 Task: Set date custom field "assignee" to "tomorrow".
Action: Mouse pressed left at (763, 225)
Screenshot: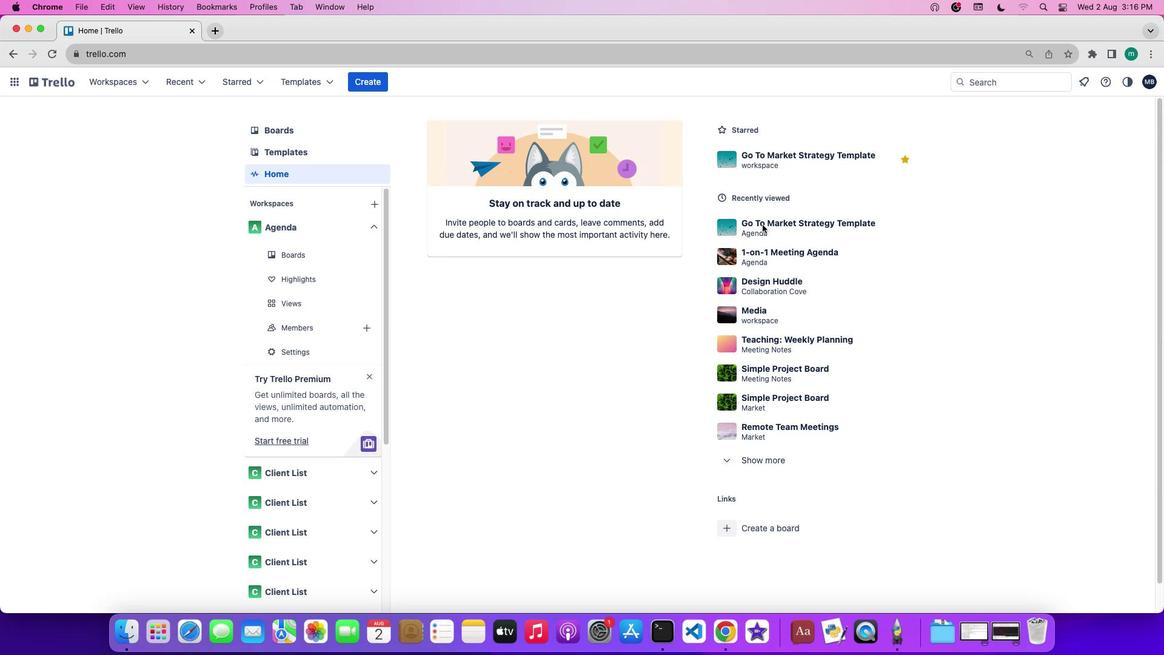 
Action: Mouse pressed left at (763, 225)
Screenshot: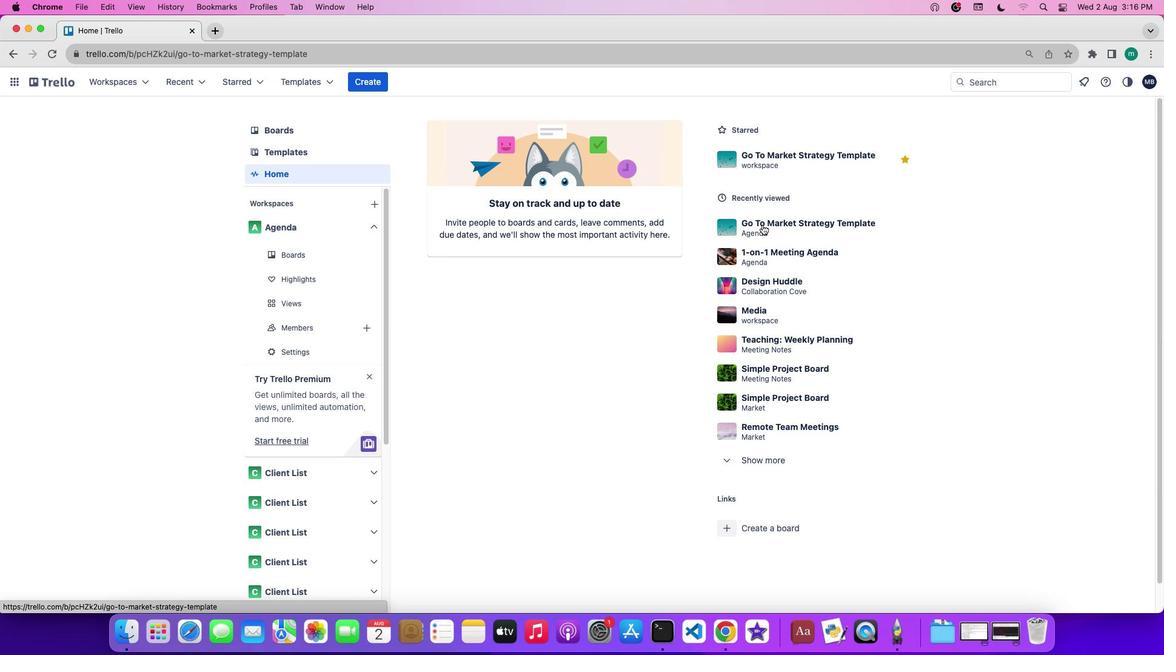
Action: Mouse moved to (1028, 260)
Screenshot: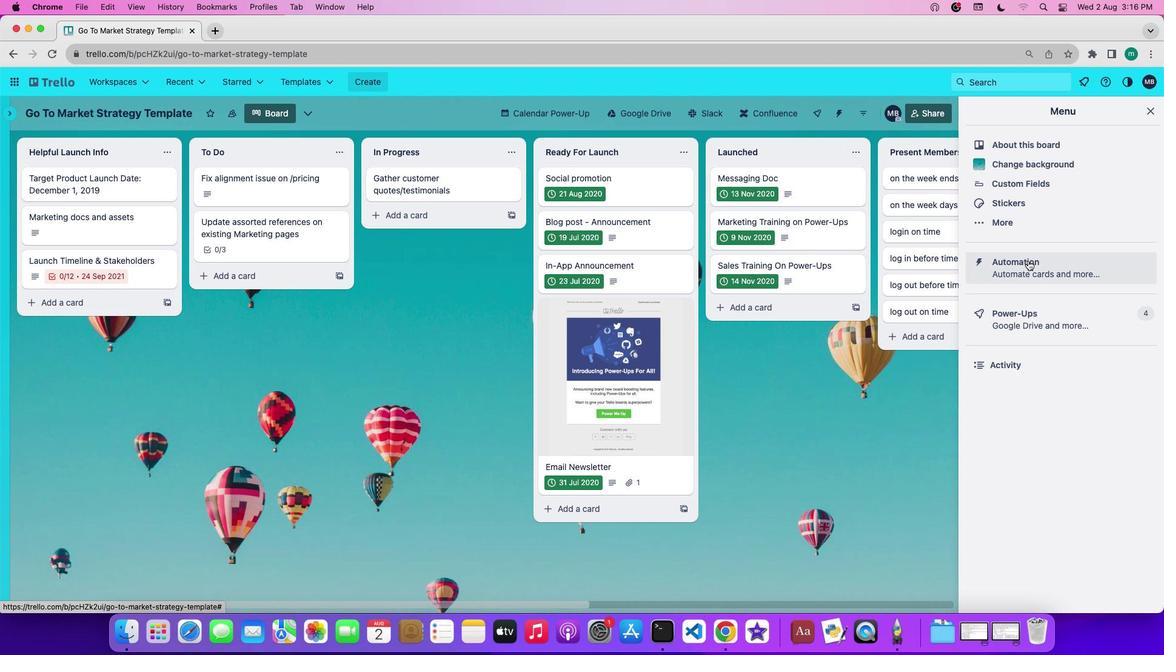 
Action: Mouse pressed left at (1028, 260)
Screenshot: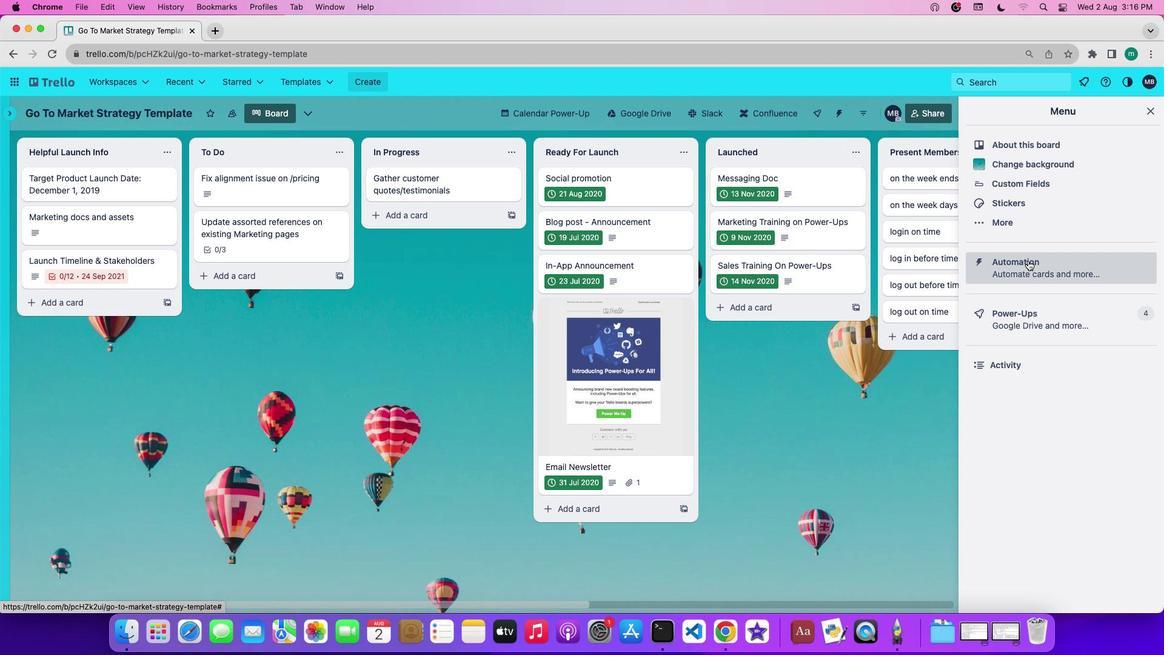 
Action: Mouse moved to (62, 317)
Screenshot: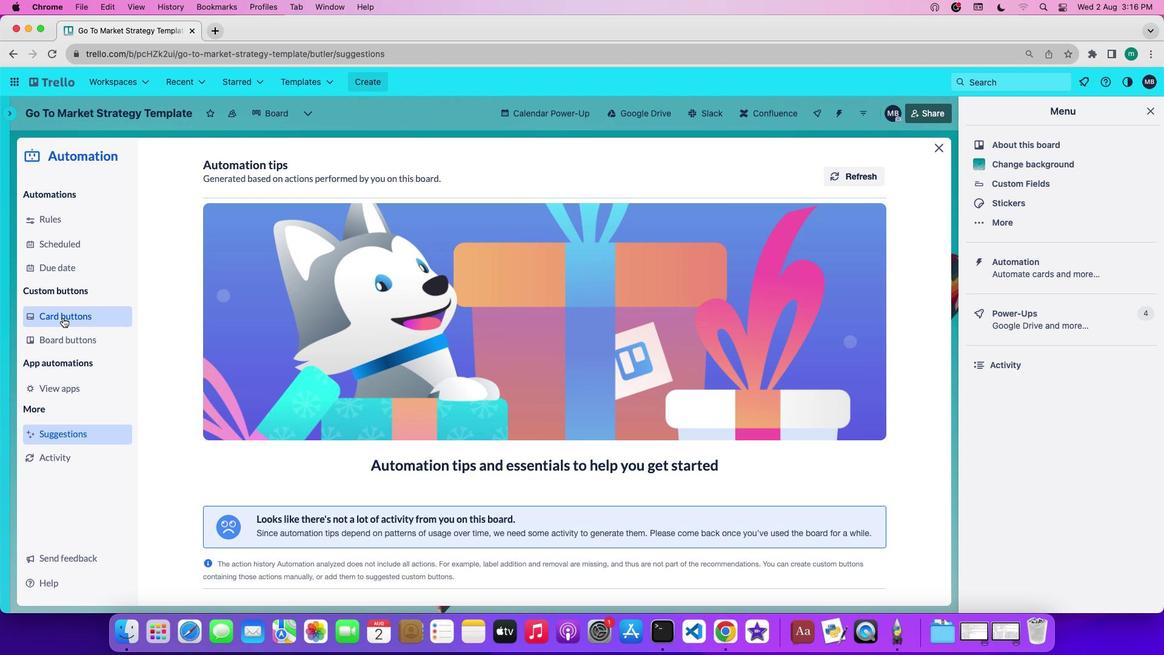 
Action: Mouse pressed left at (62, 317)
Screenshot: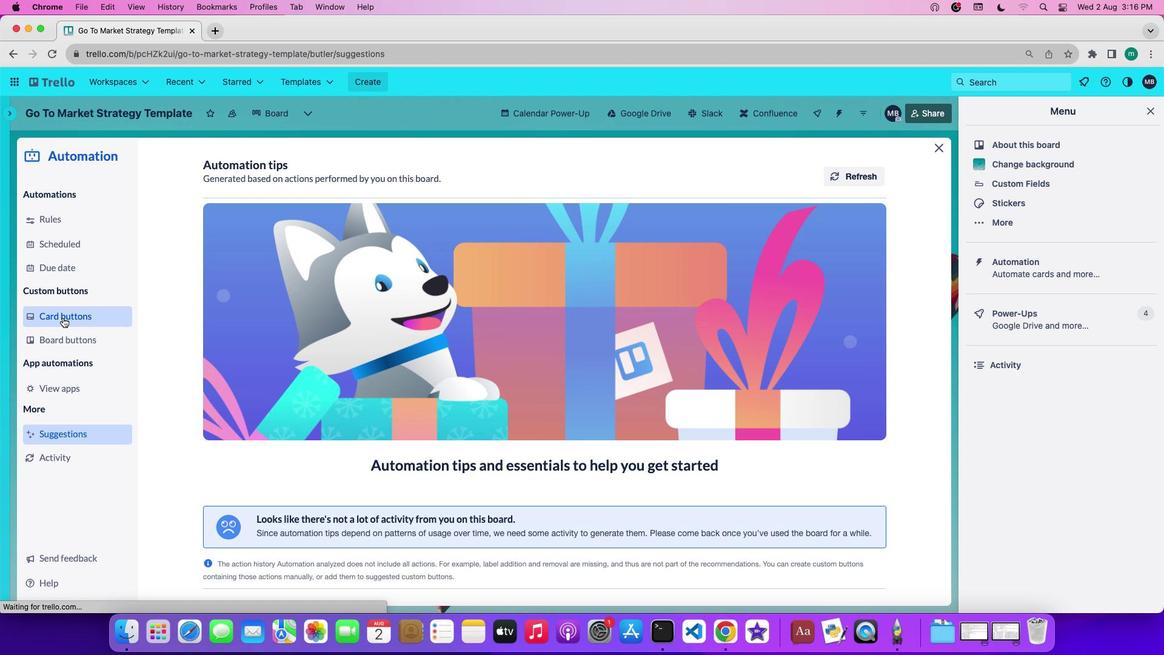 
Action: Mouse moved to (279, 421)
Screenshot: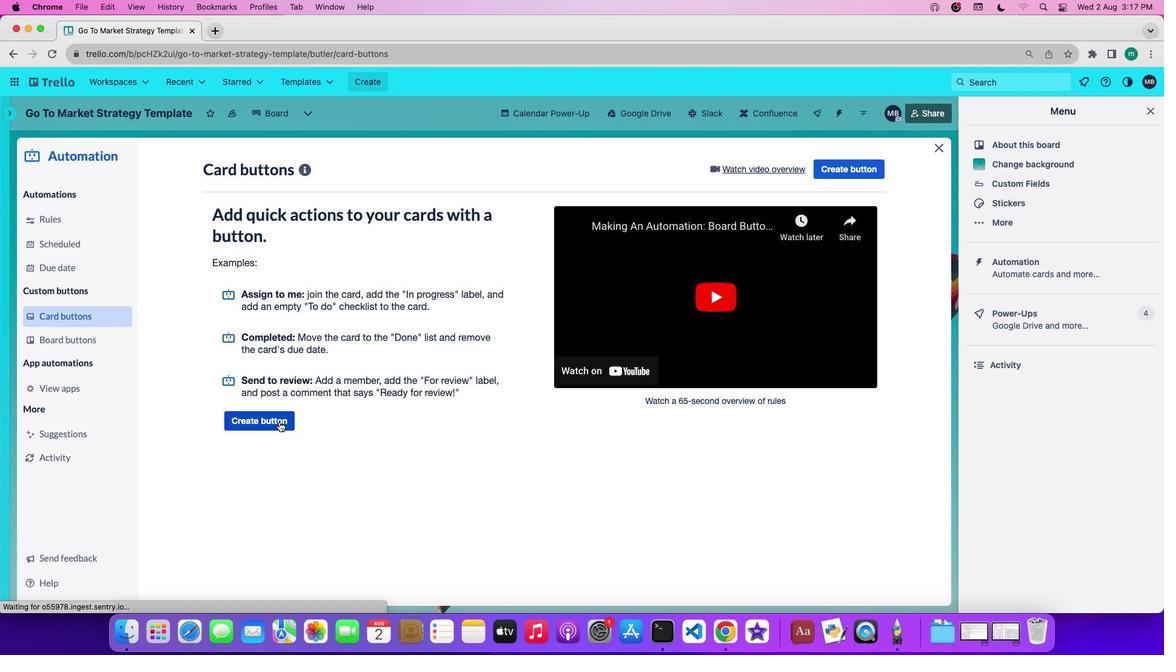 
Action: Mouse pressed left at (279, 421)
Screenshot: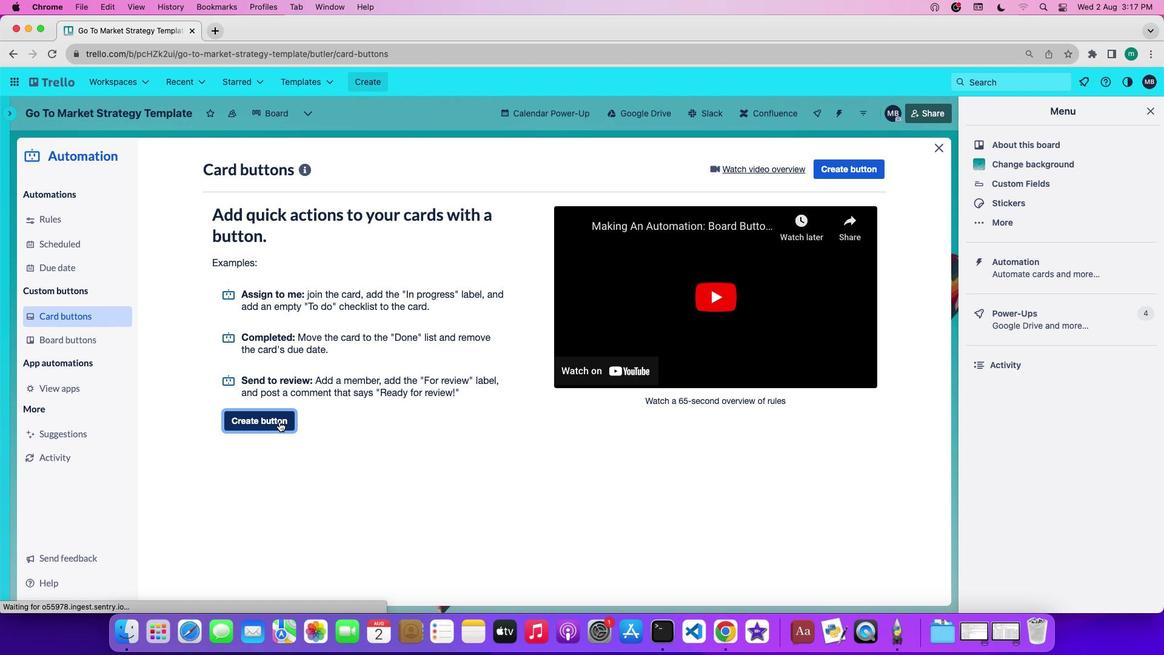 
Action: Mouse moved to (672, 334)
Screenshot: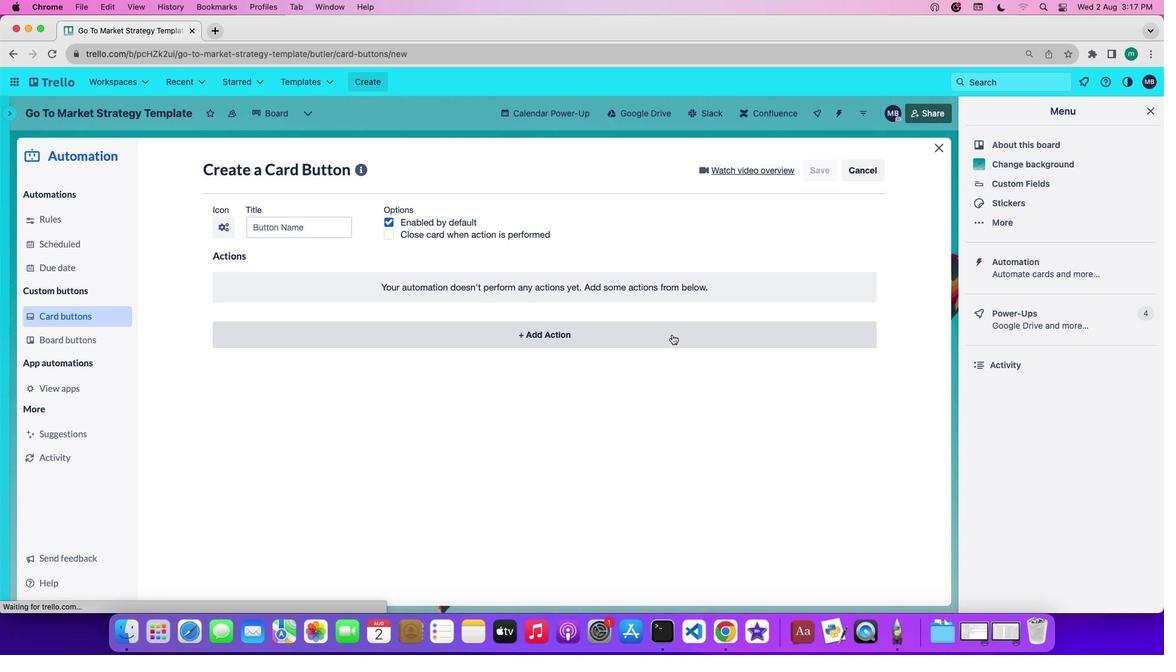 
Action: Mouse pressed left at (672, 334)
Screenshot: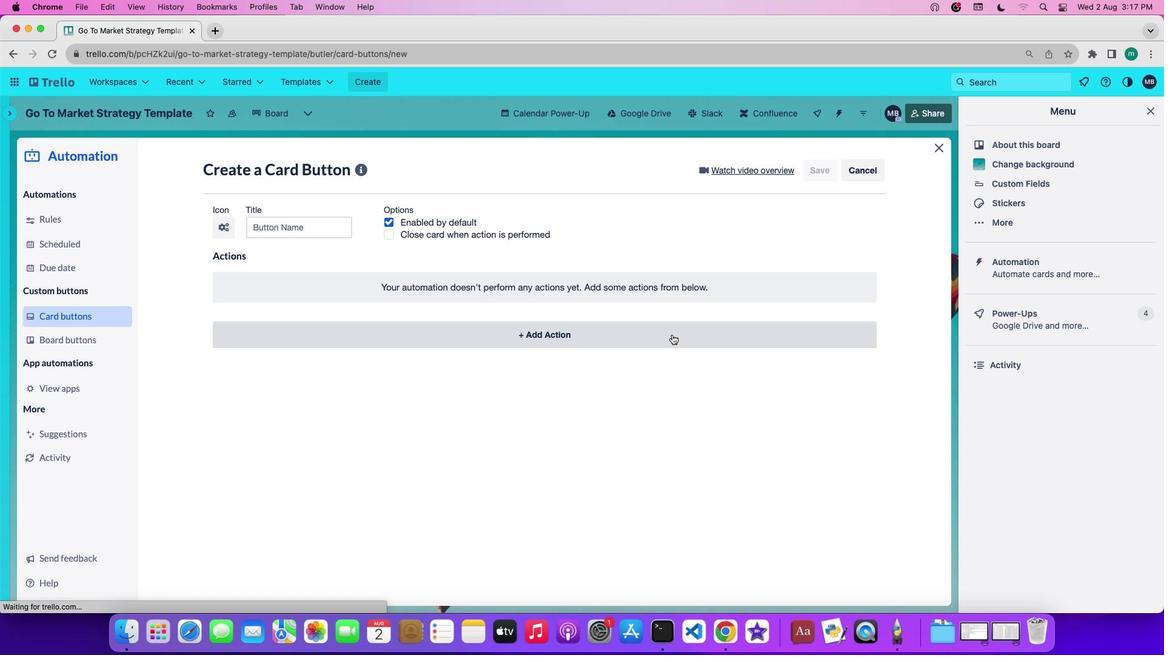 
Action: Mouse moved to (502, 371)
Screenshot: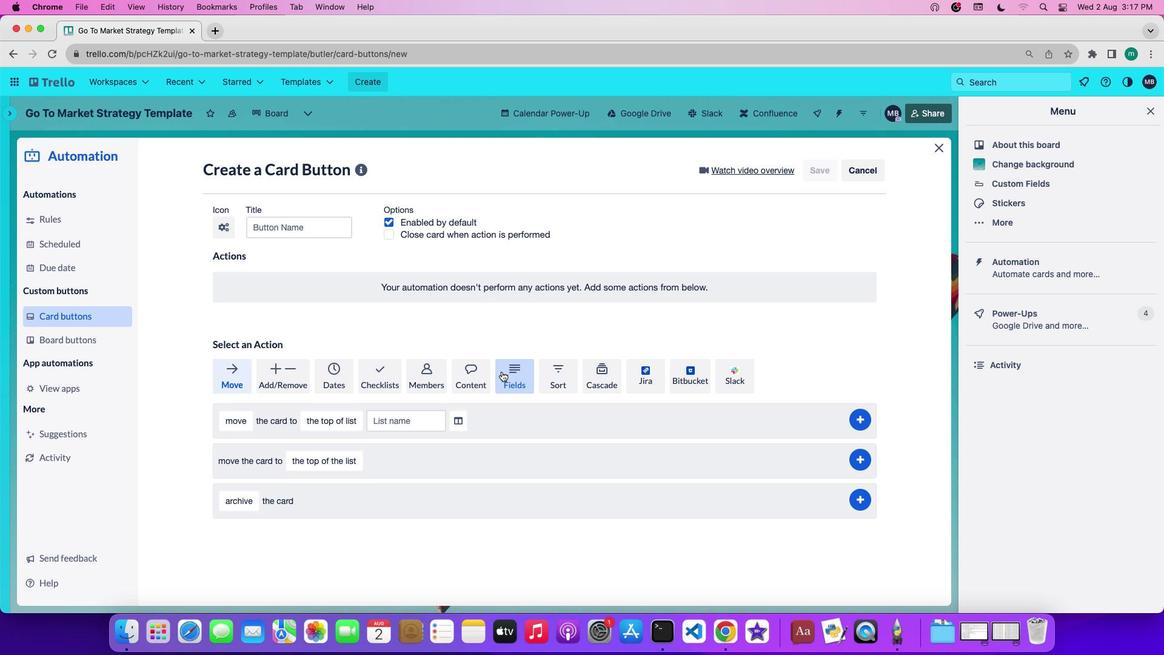 
Action: Mouse pressed left at (502, 371)
Screenshot: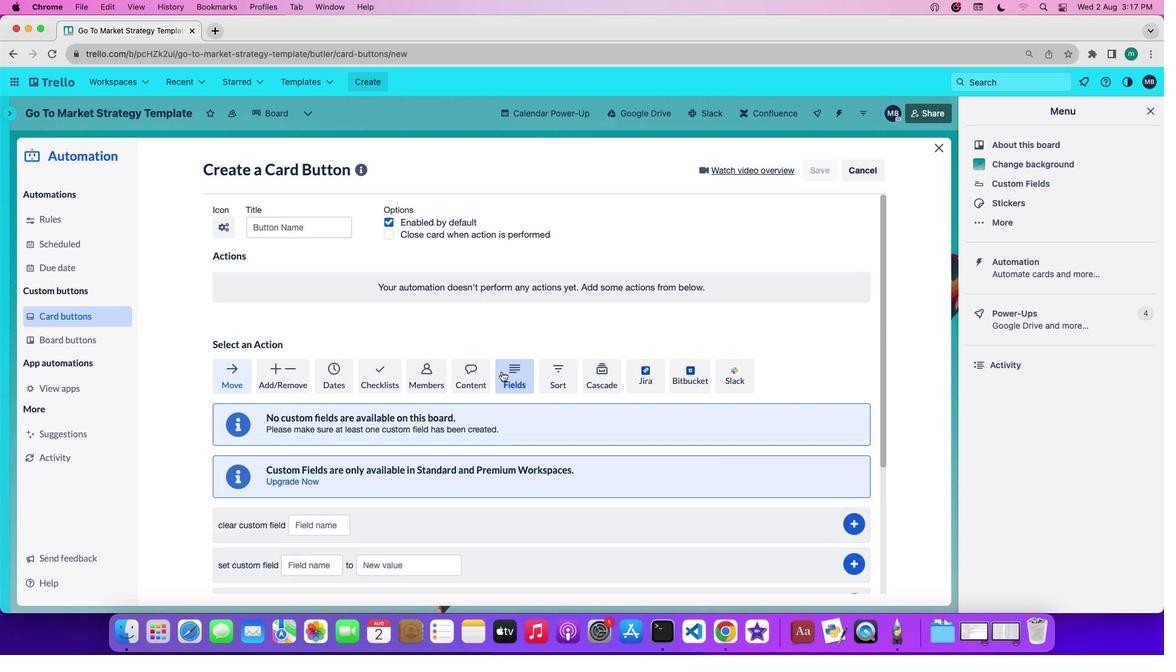 
Action: Mouse moved to (393, 511)
Screenshot: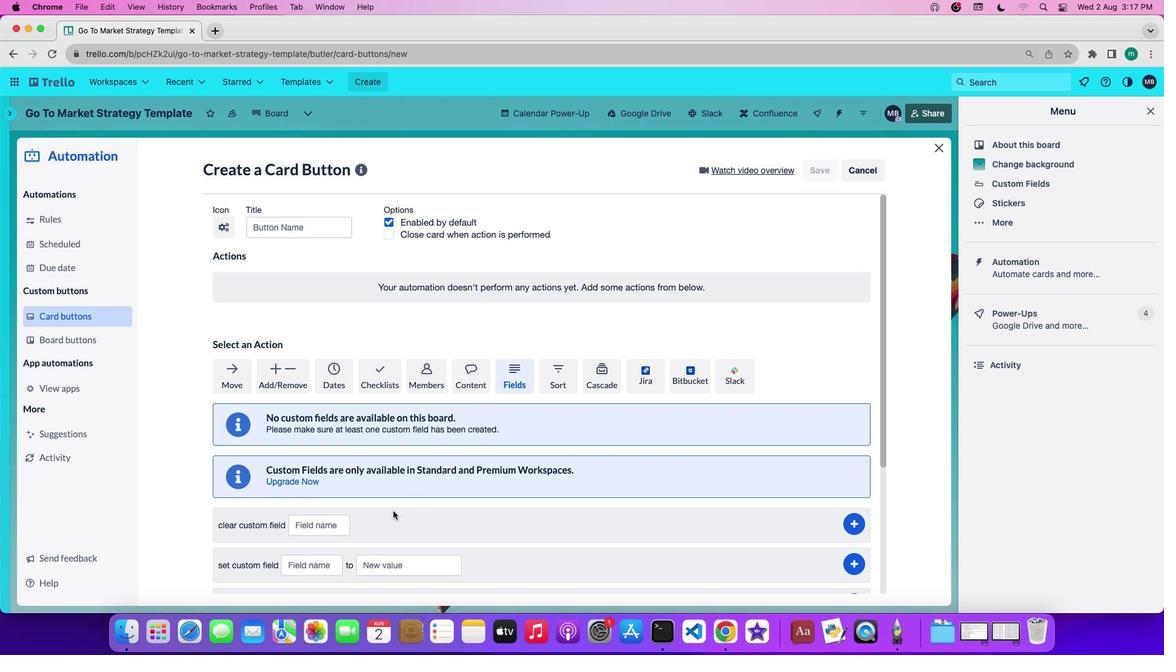 
Action: Mouse scrolled (393, 511) with delta (0, 0)
Screenshot: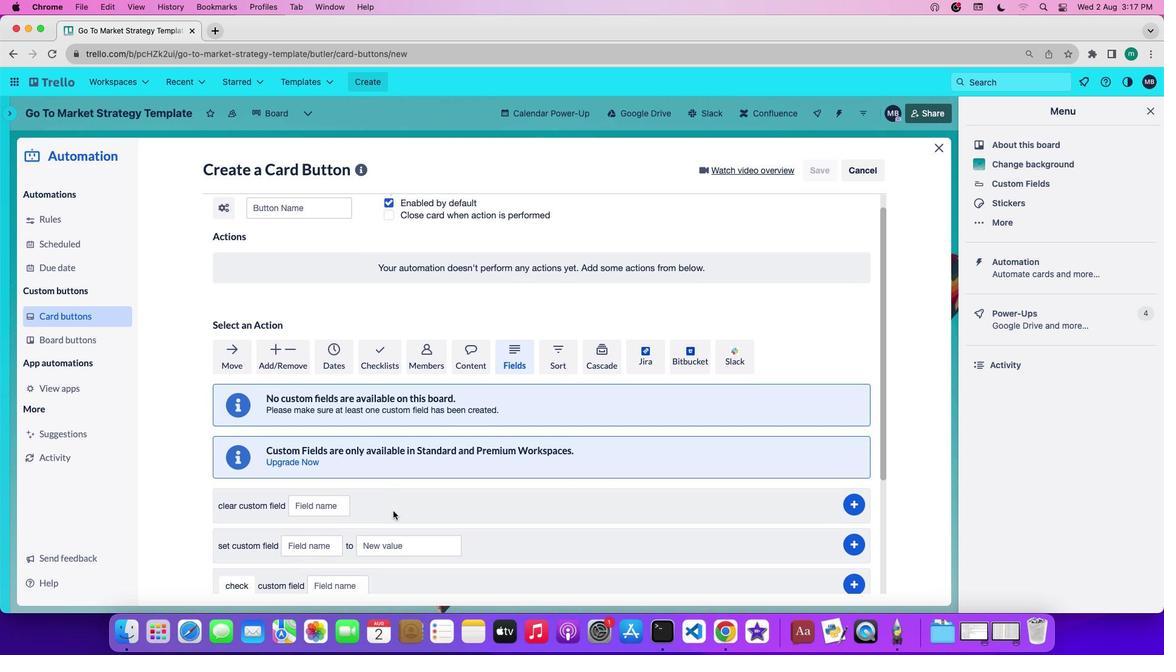 
Action: Mouse scrolled (393, 511) with delta (0, 0)
Screenshot: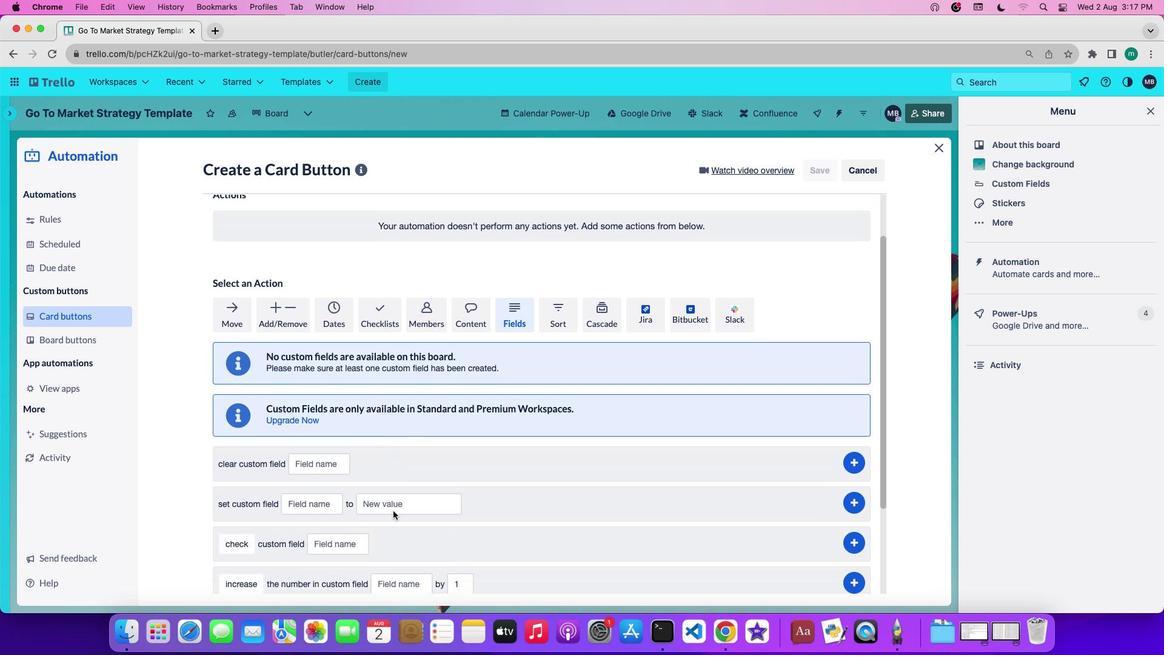 
Action: Mouse scrolled (393, 511) with delta (0, -1)
Screenshot: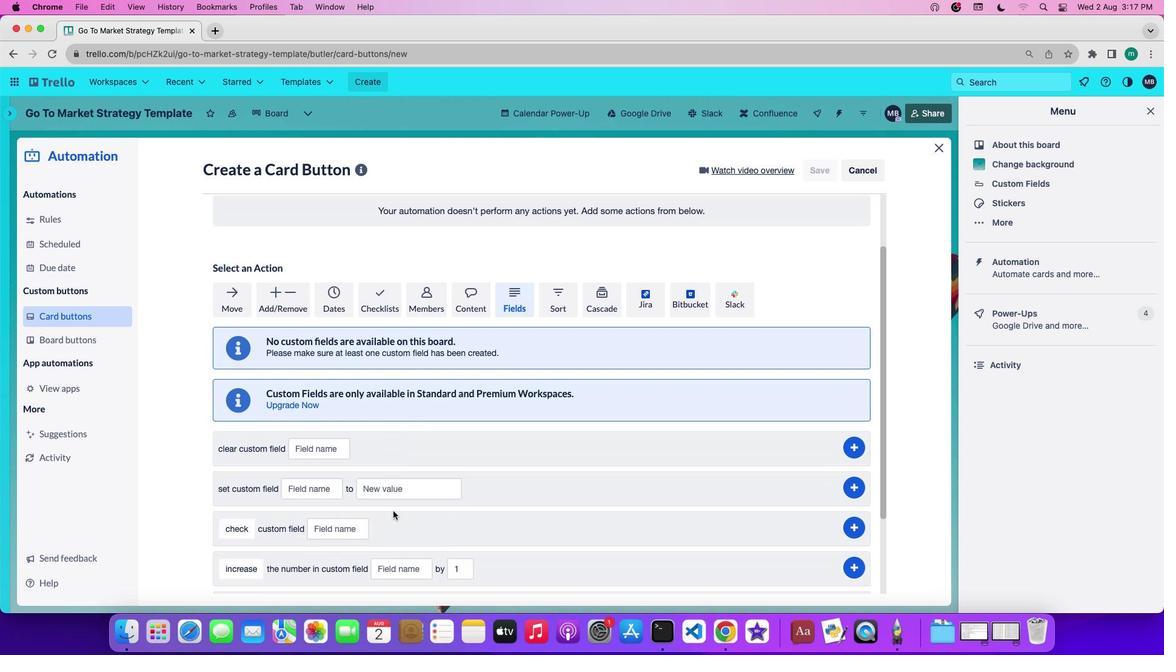 
Action: Mouse scrolled (393, 511) with delta (0, 0)
Screenshot: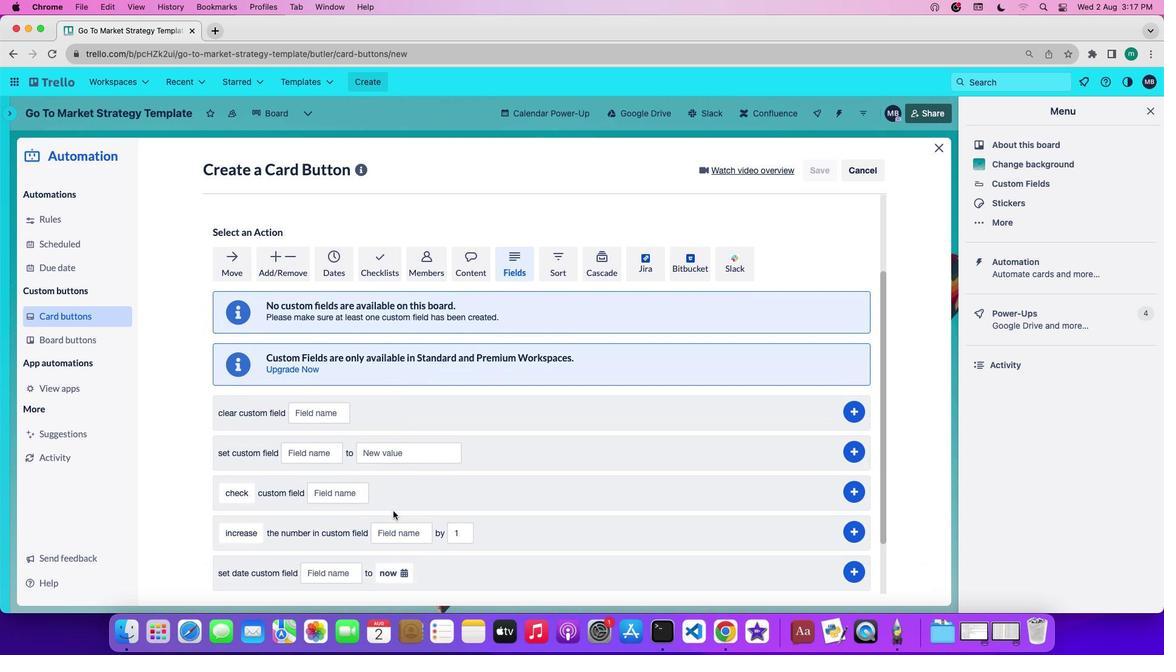 
Action: Mouse scrolled (393, 511) with delta (0, 0)
Screenshot: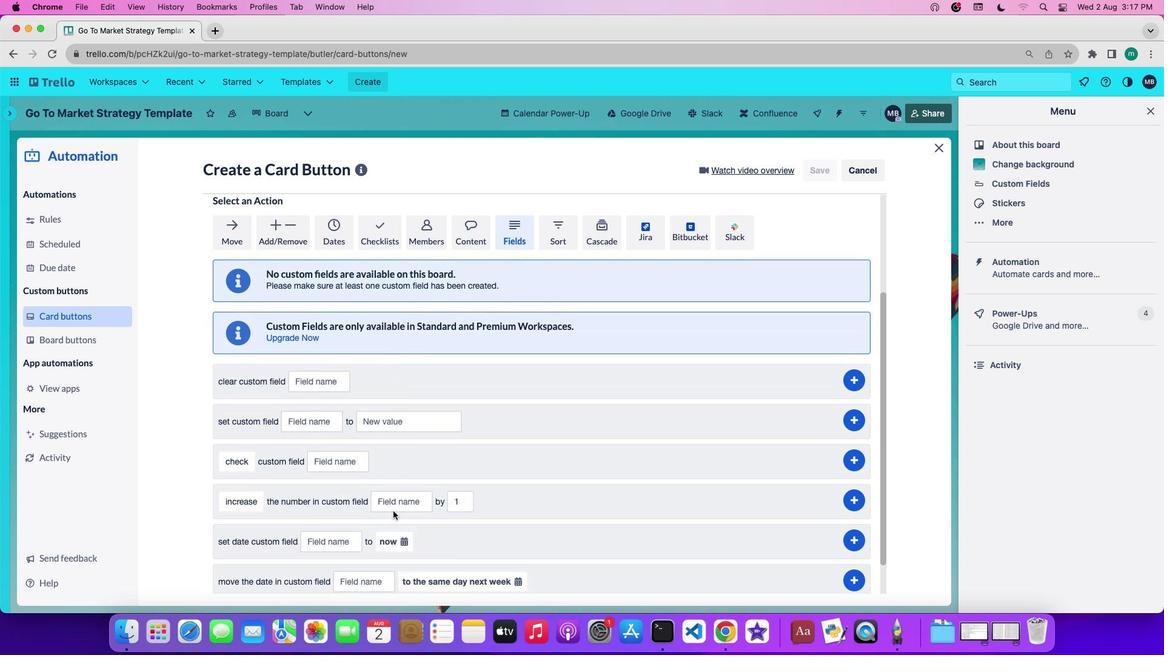 
Action: Mouse scrolled (393, 511) with delta (0, -1)
Screenshot: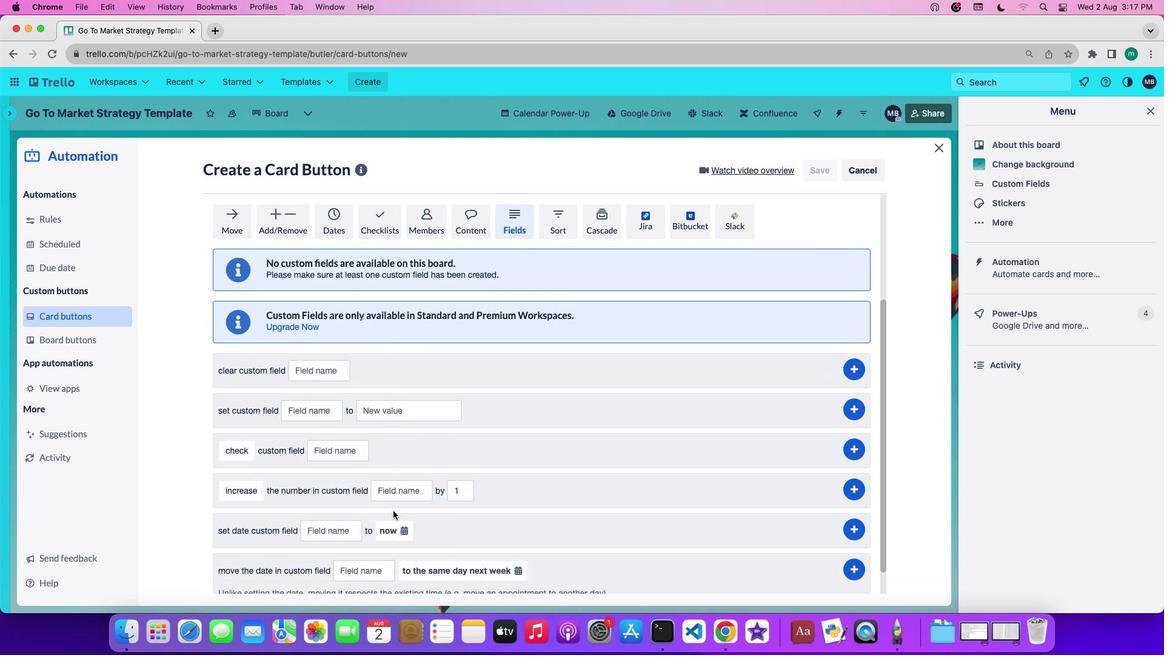 
Action: Mouse scrolled (393, 511) with delta (0, -2)
Screenshot: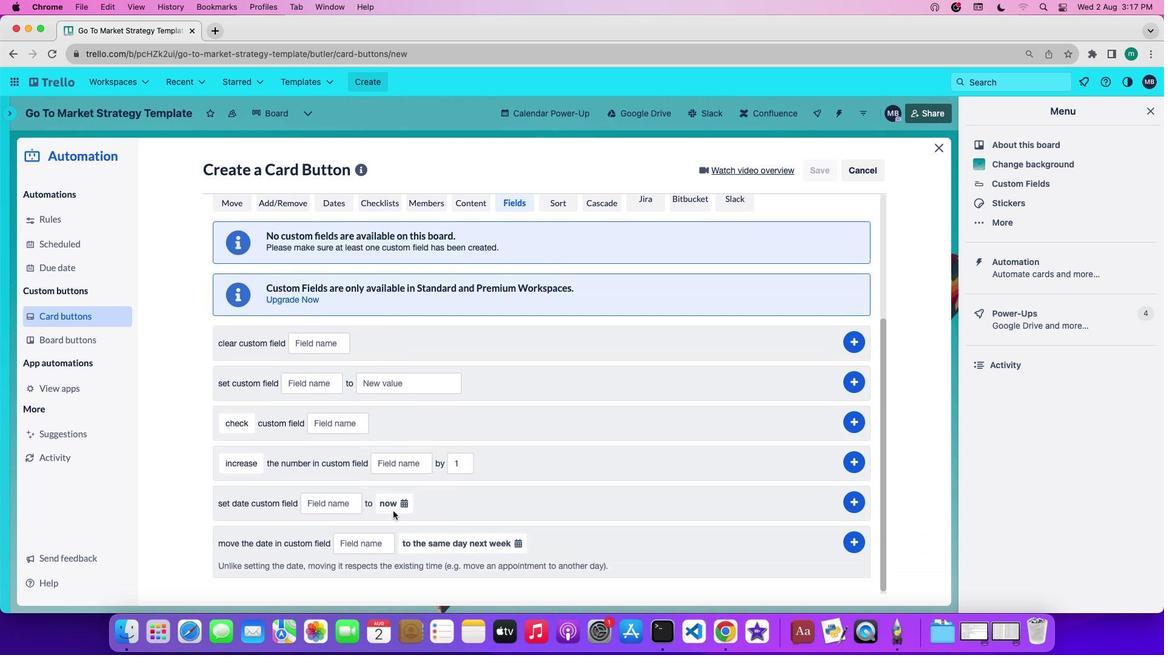 
Action: Mouse scrolled (393, 511) with delta (0, 0)
Screenshot: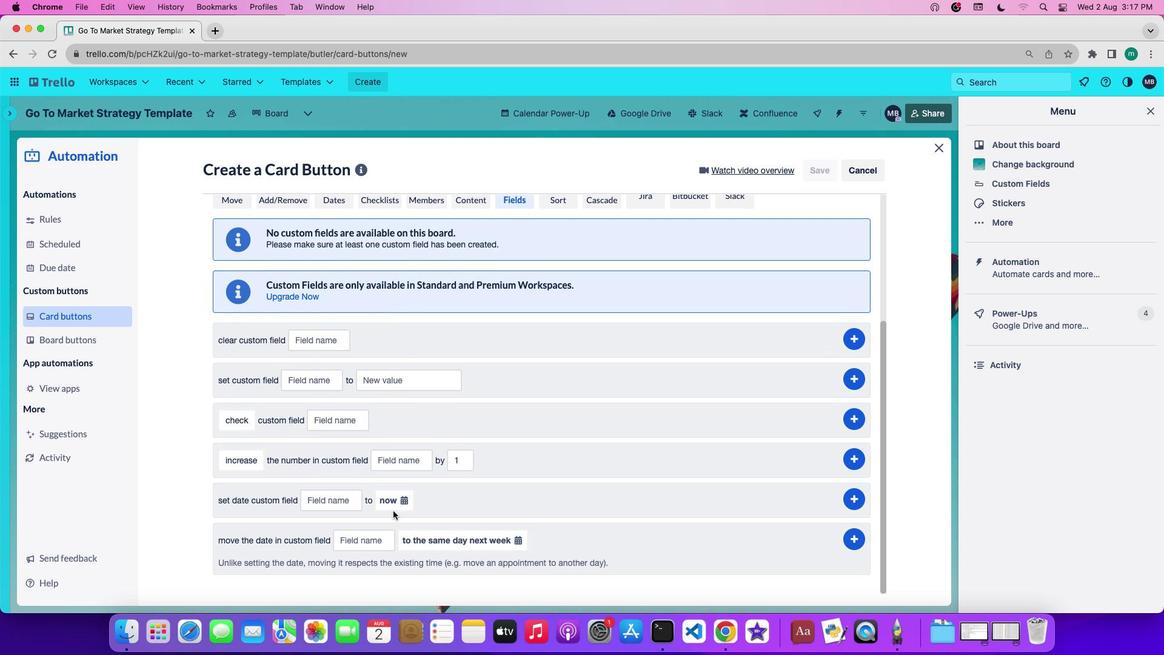 
Action: Mouse scrolled (393, 511) with delta (0, 0)
Screenshot: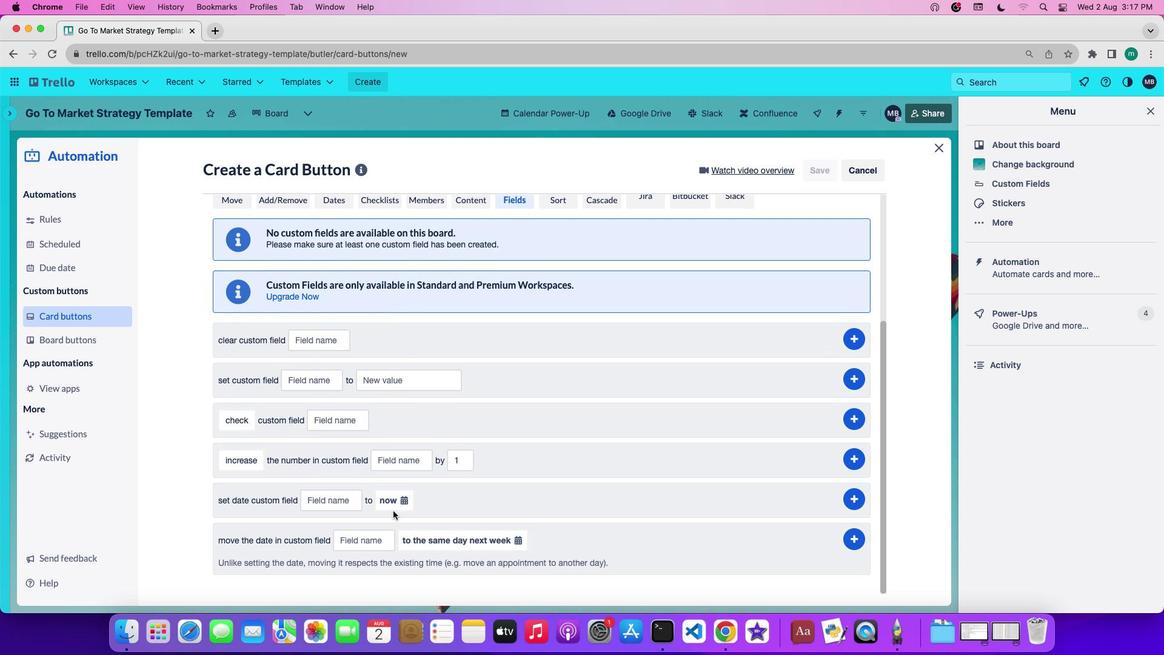 
Action: Mouse scrolled (393, 511) with delta (0, -1)
Screenshot: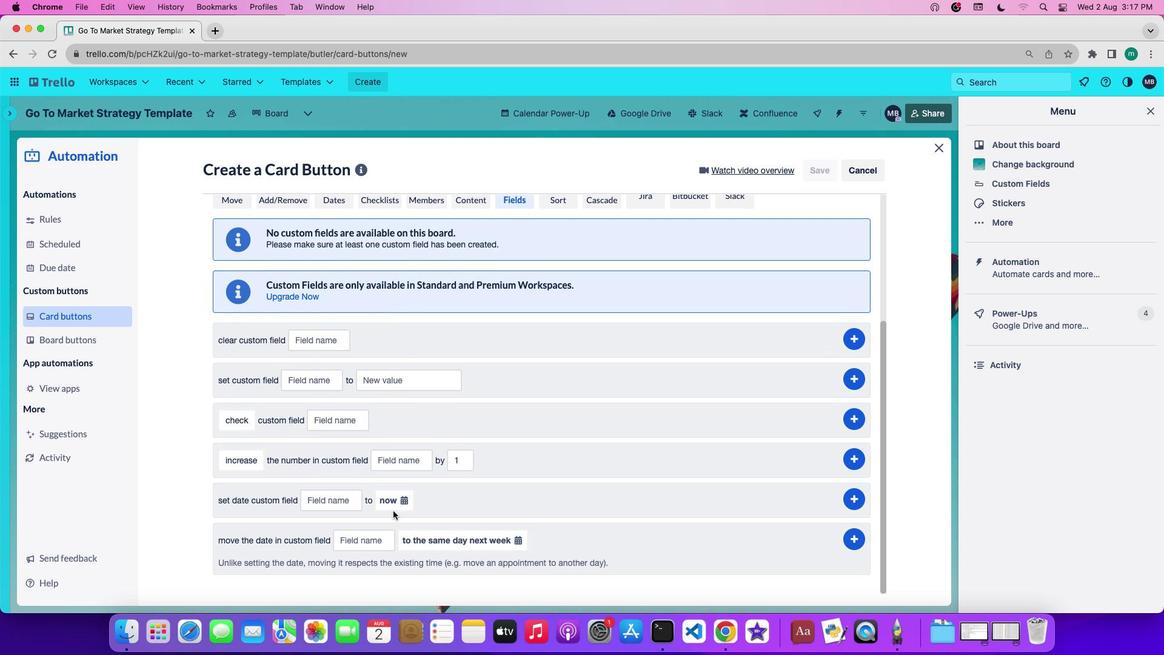 
Action: Mouse scrolled (393, 511) with delta (0, 0)
Screenshot: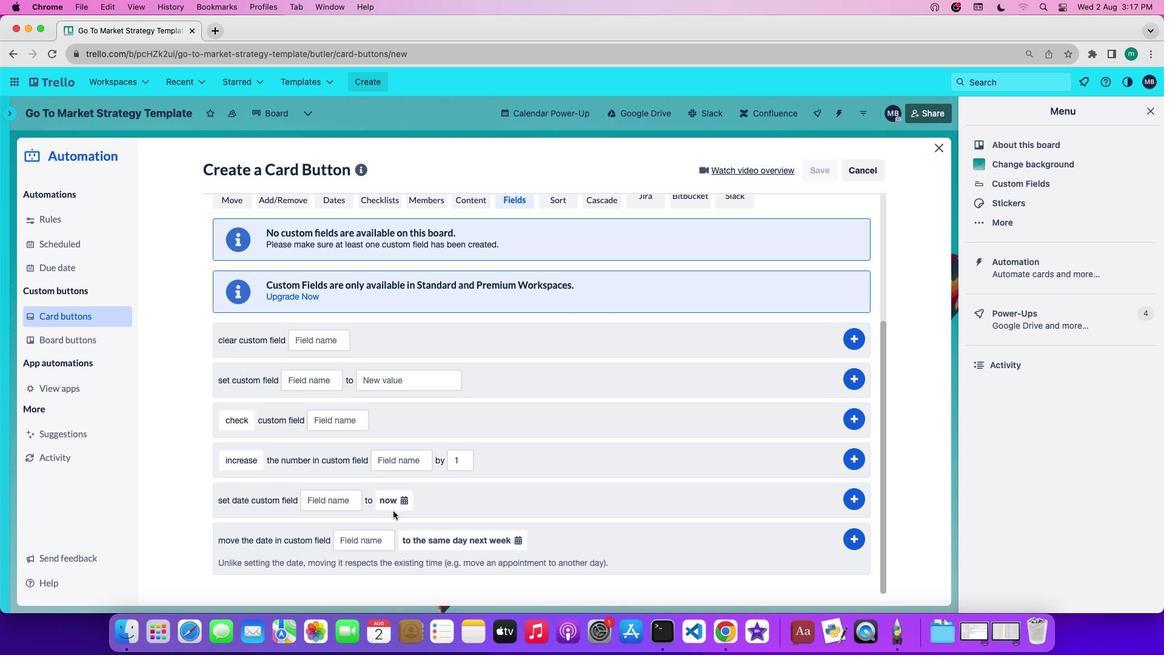 
Action: Mouse moved to (326, 497)
Screenshot: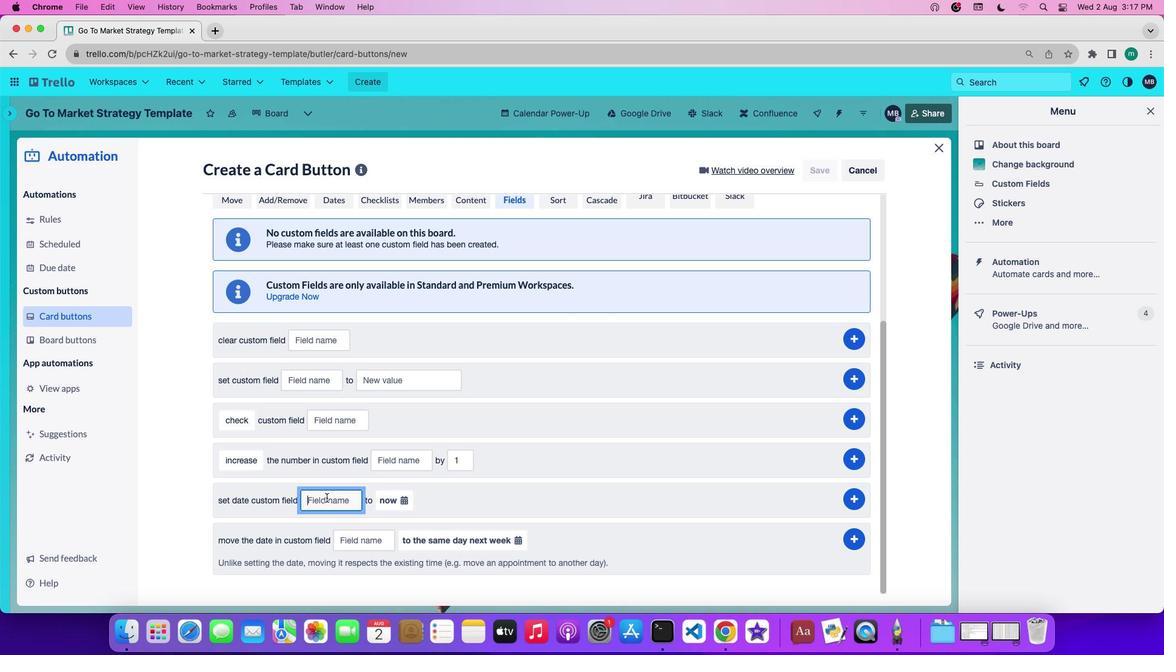 
Action: Mouse pressed left at (326, 497)
Screenshot: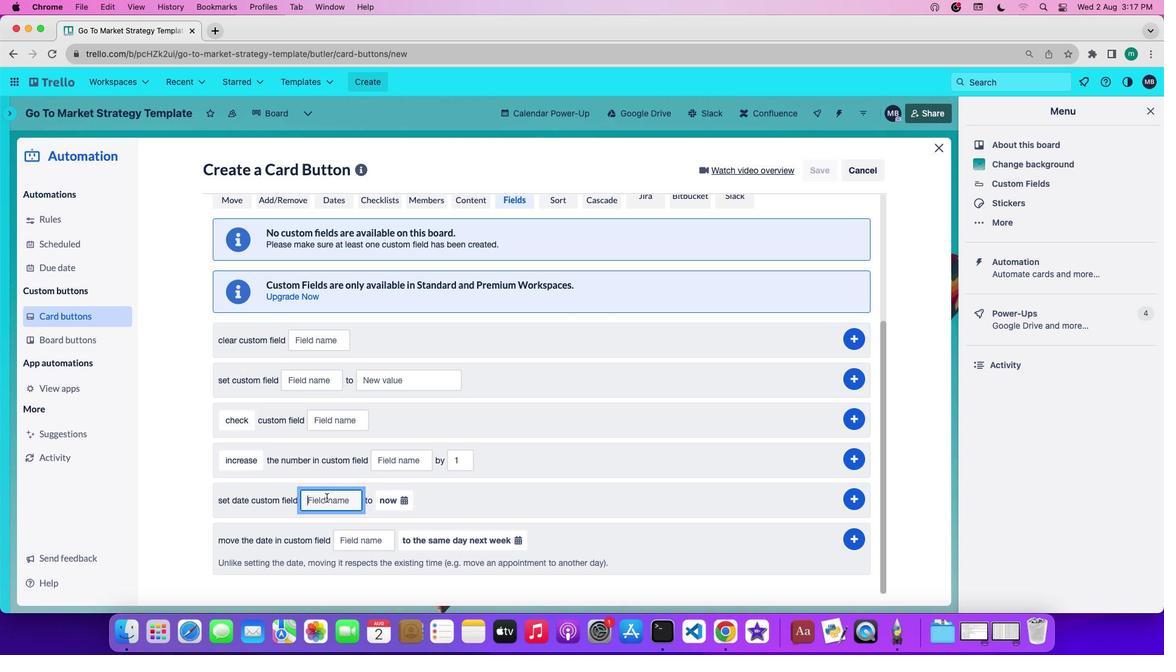 
Action: Key pressed 'a''s''s''i''g''n''e''e'
Screenshot: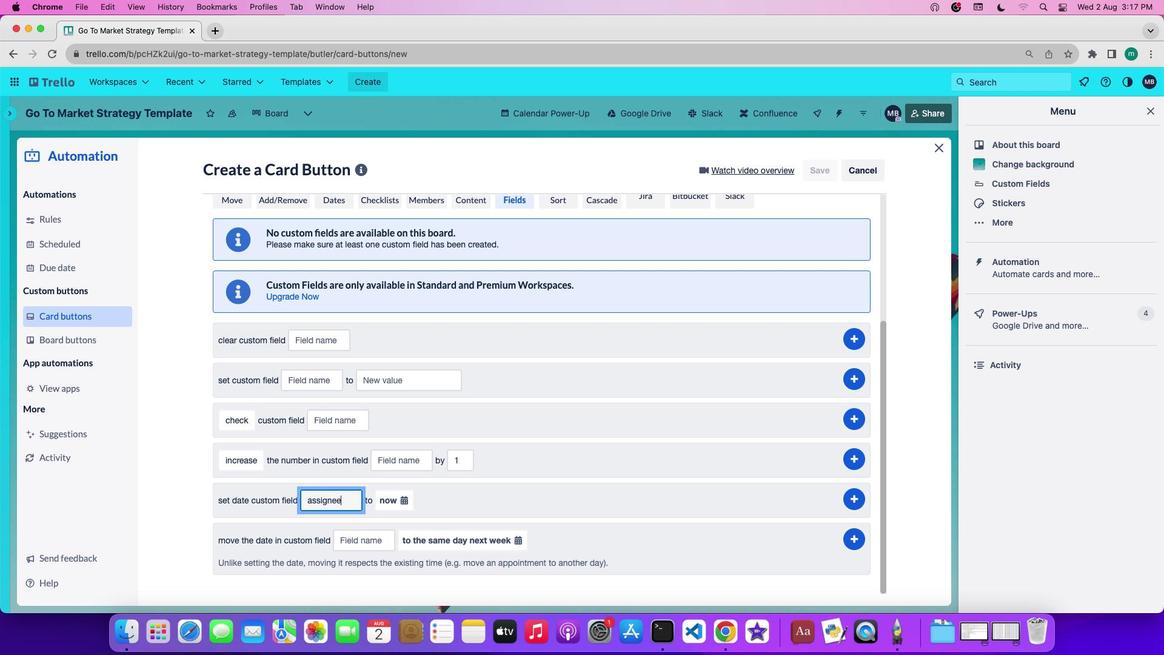 
Action: Mouse moved to (407, 501)
Screenshot: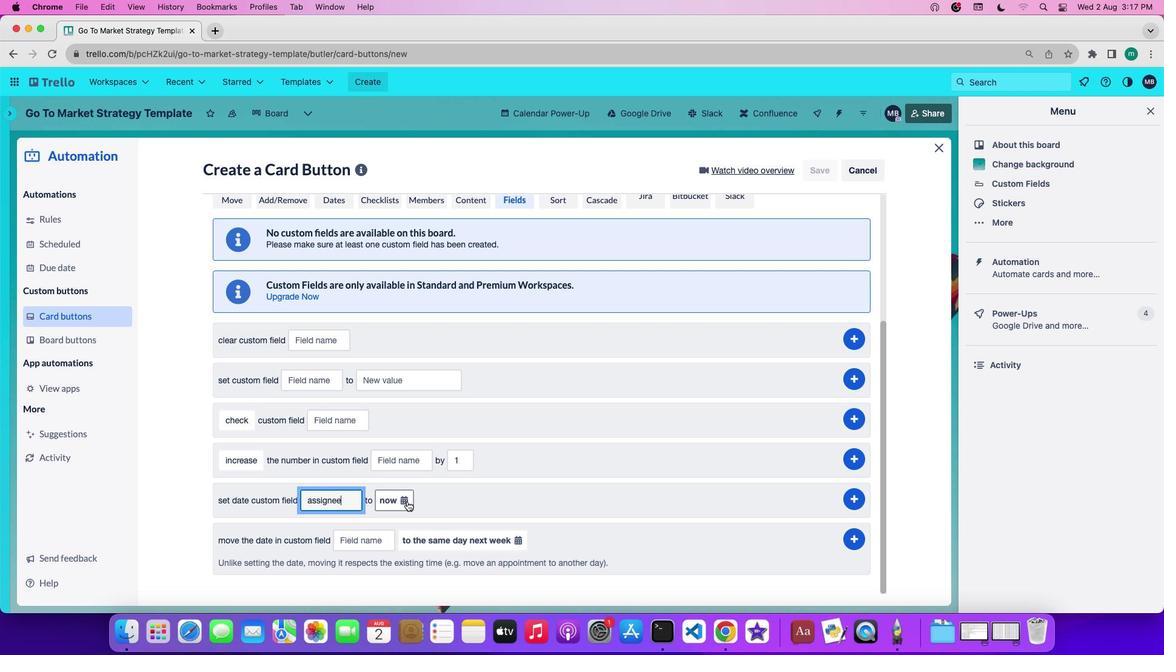 
Action: Mouse pressed left at (407, 501)
Screenshot: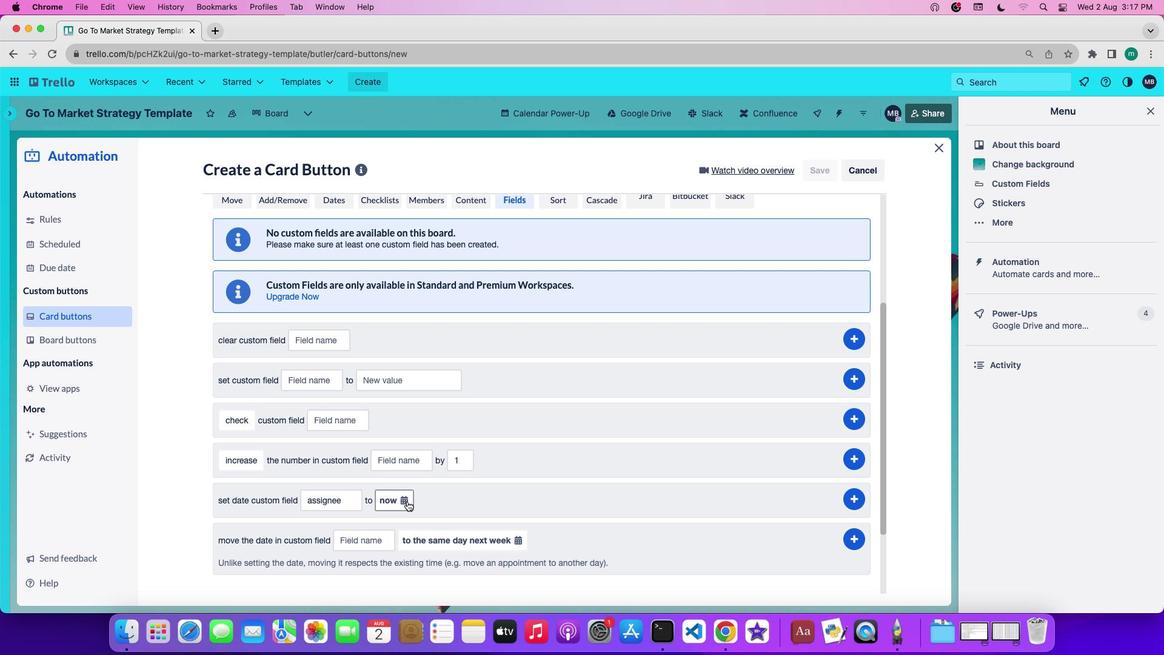 
Action: Mouse moved to (382, 542)
Screenshot: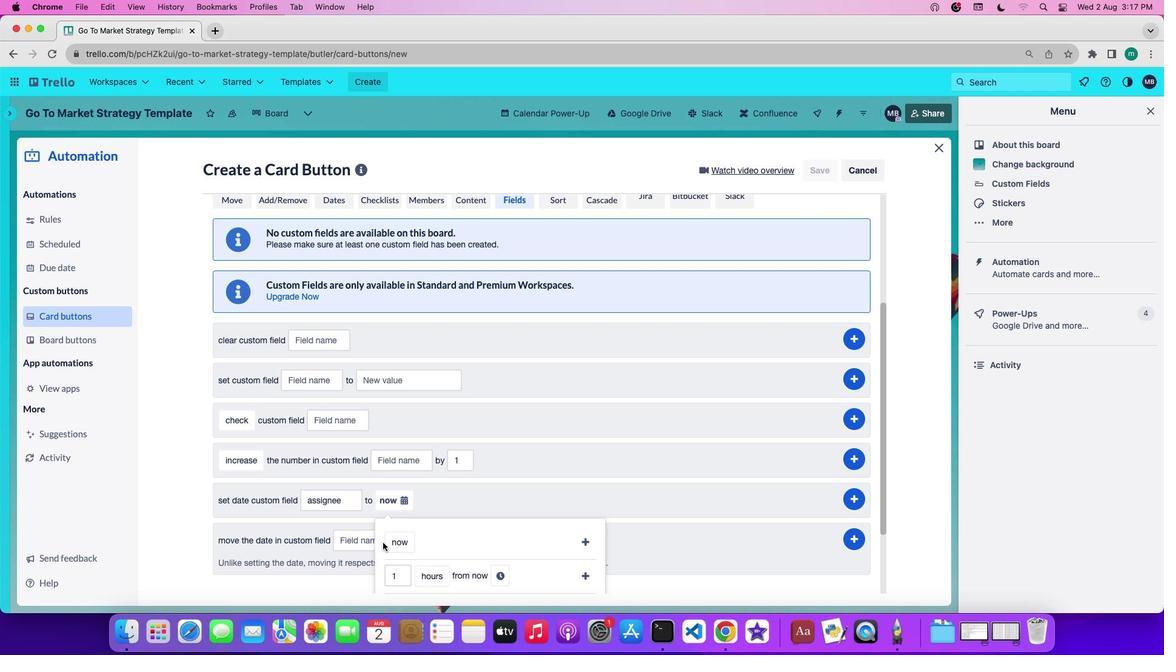 
Action: Mouse pressed left at (382, 542)
Screenshot: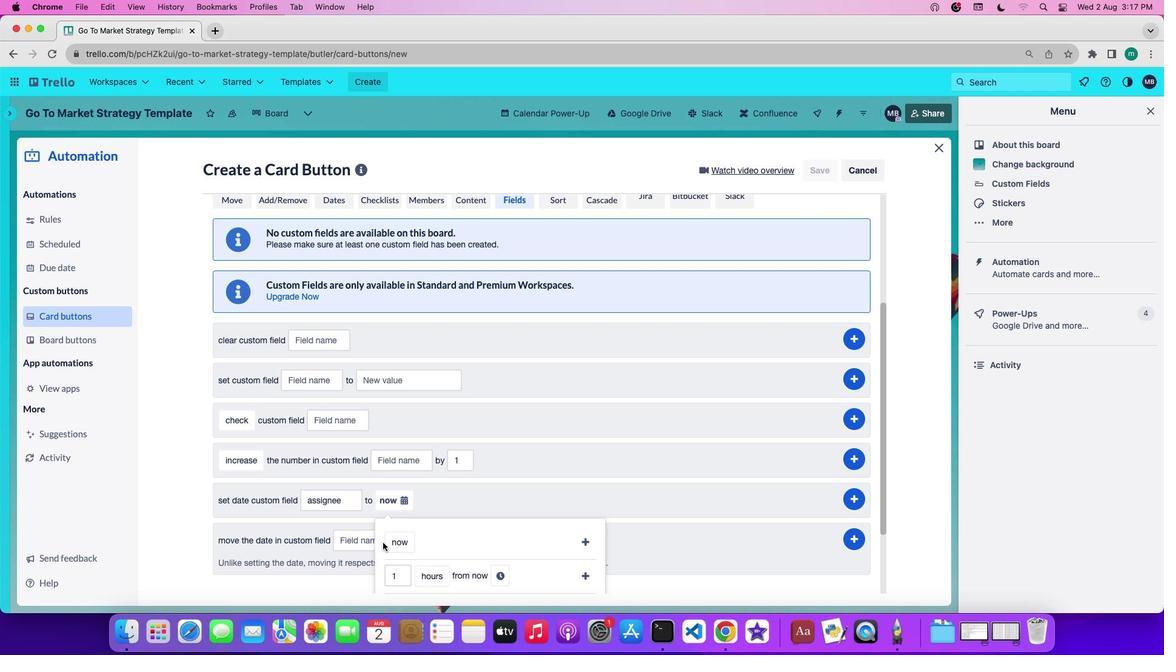 
Action: Mouse moved to (393, 542)
Screenshot: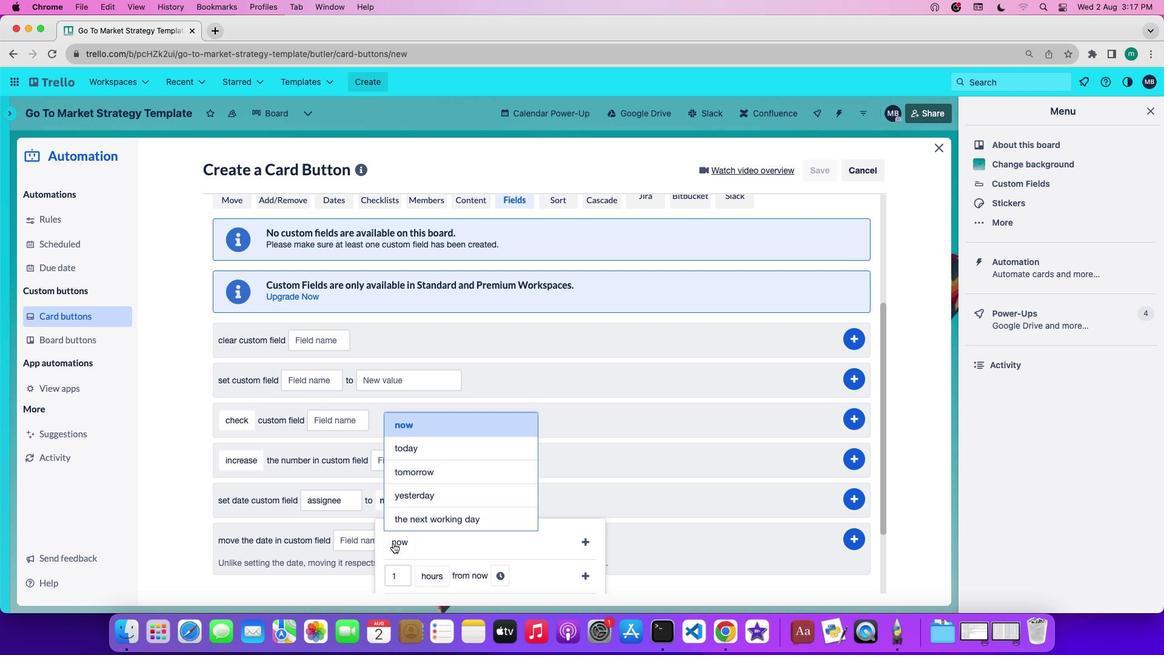 
Action: Mouse pressed left at (393, 542)
Screenshot: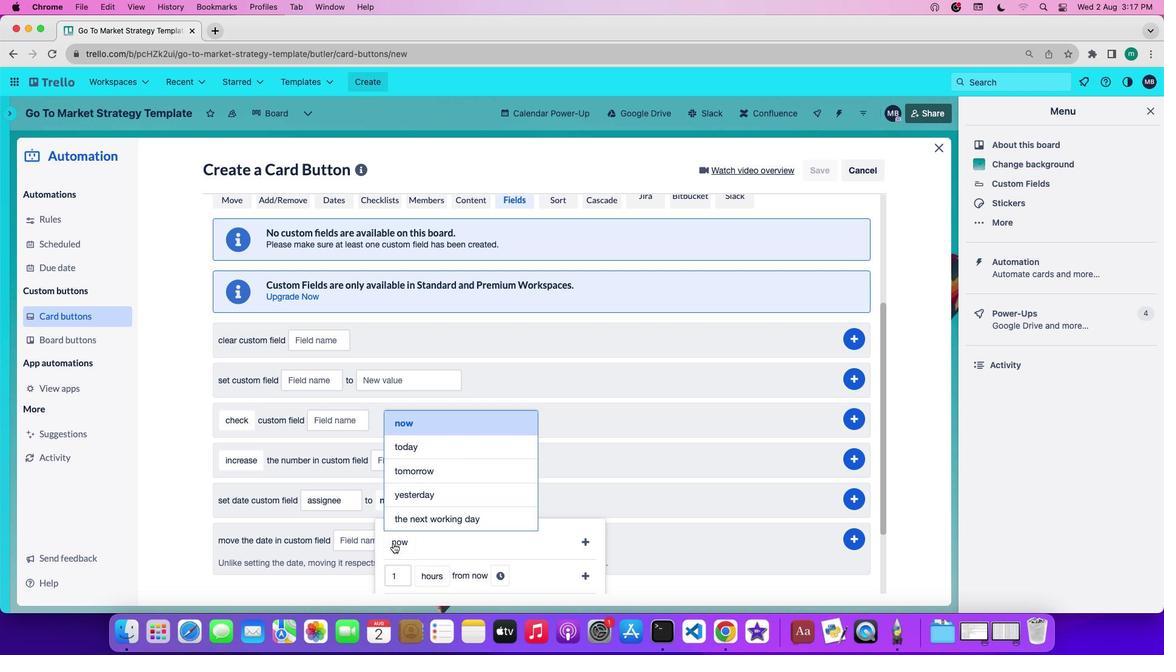 
Action: Mouse moved to (430, 471)
Screenshot: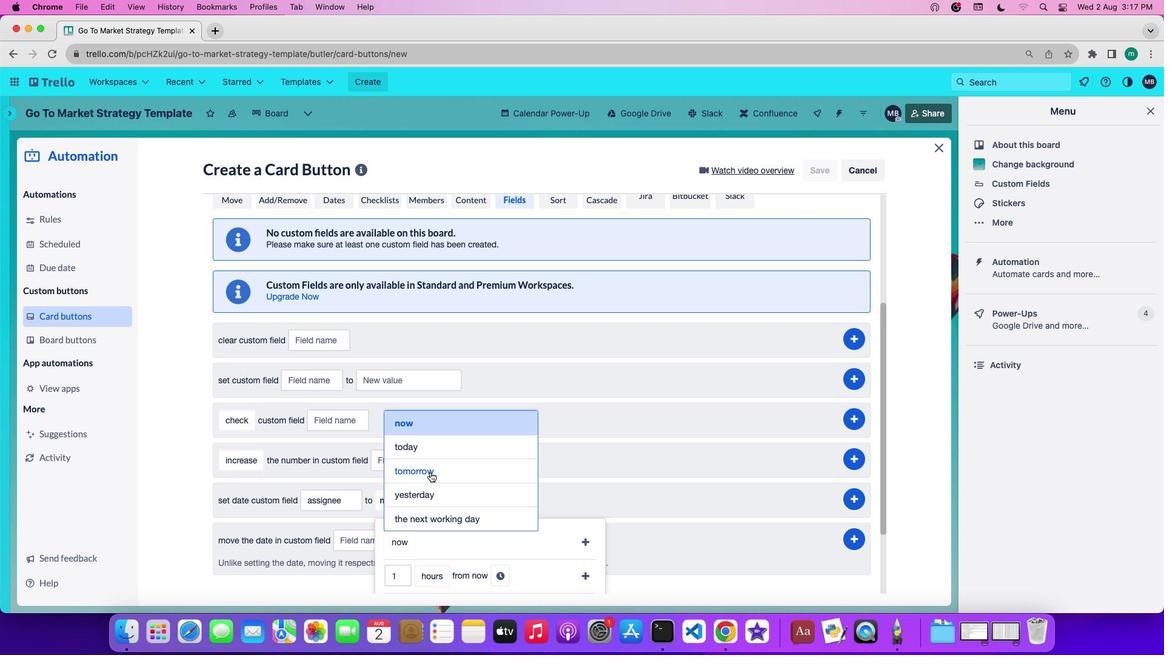 
Action: Mouse pressed left at (430, 471)
Screenshot: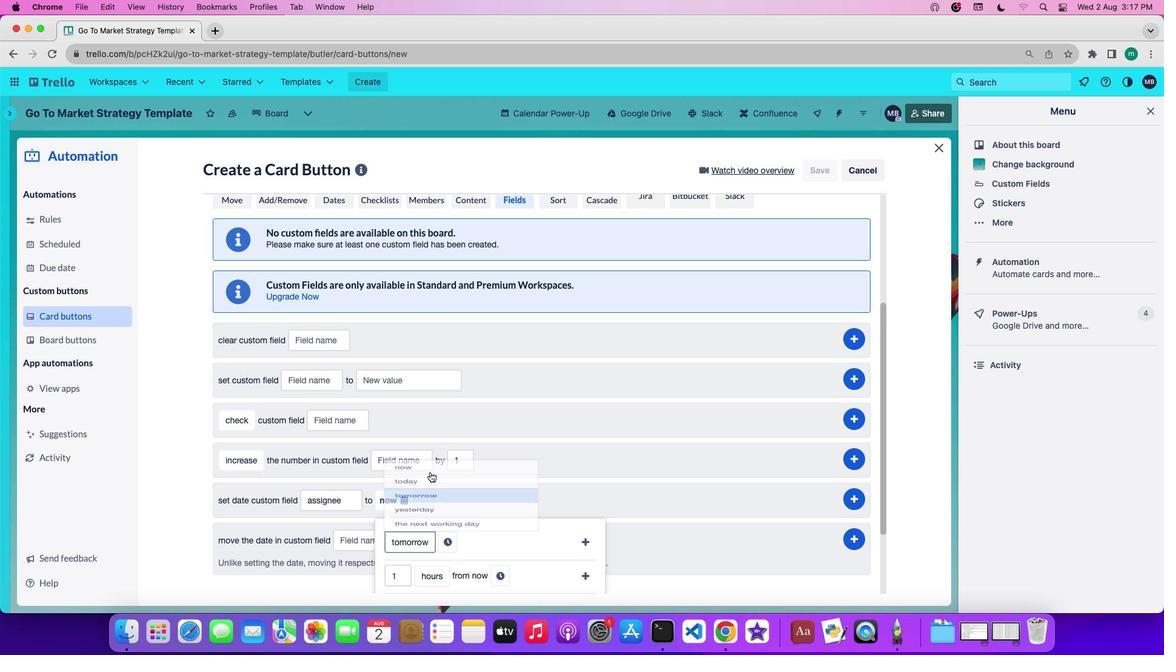 
Action: Mouse moved to (584, 540)
Screenshot: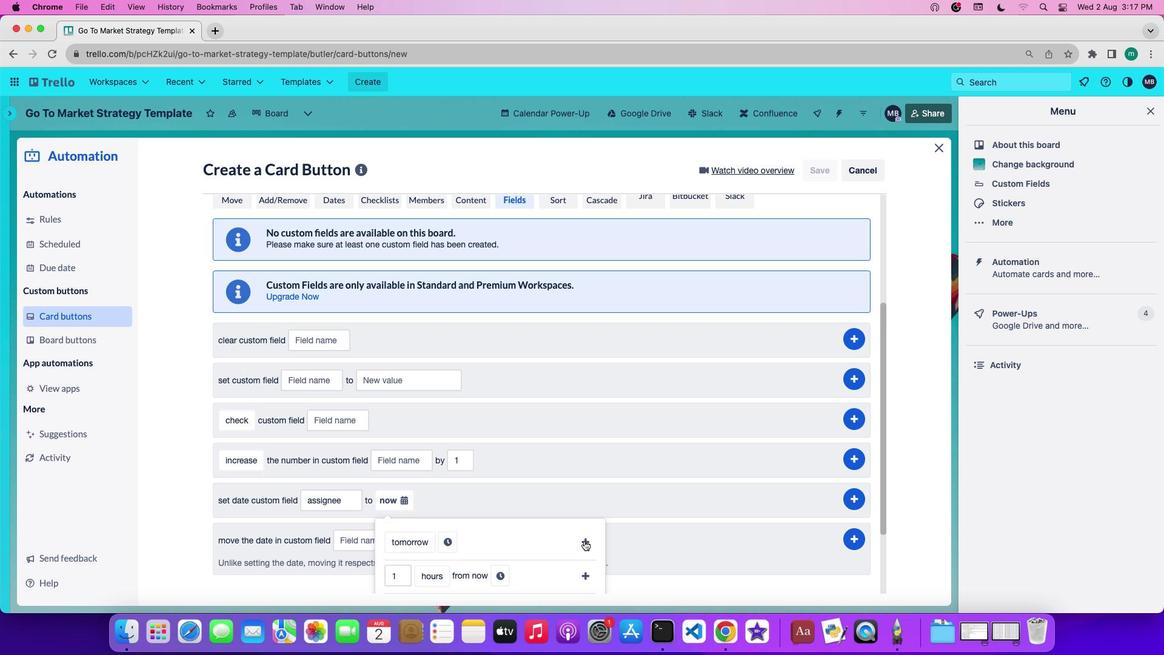 
Action: Mouse pressed left at (584, 540)
Screenshot: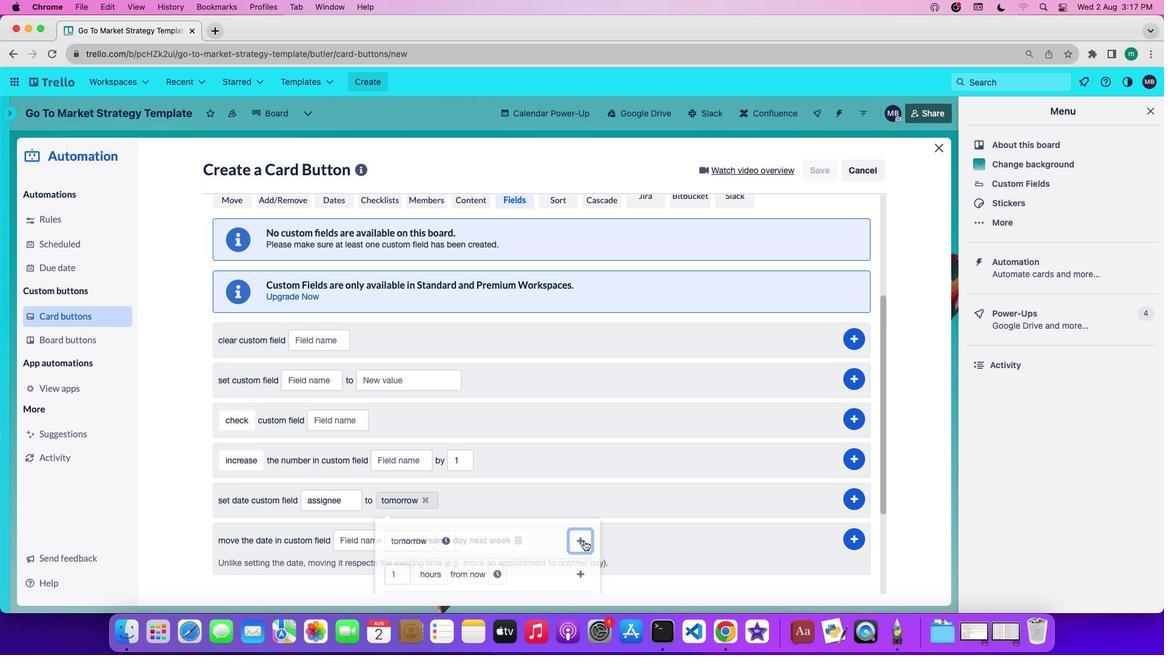 
Action: Mouse moved to (854, 491)
Screenshot: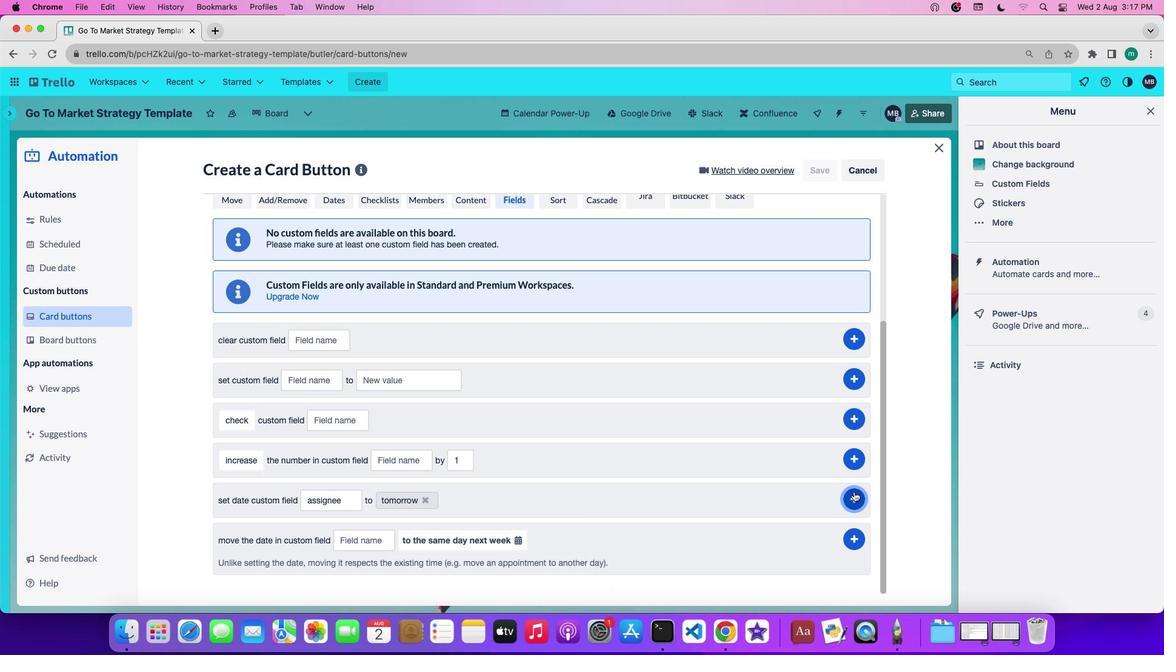 
Action: Mouse pressed left at (854, 491)
Screenshot: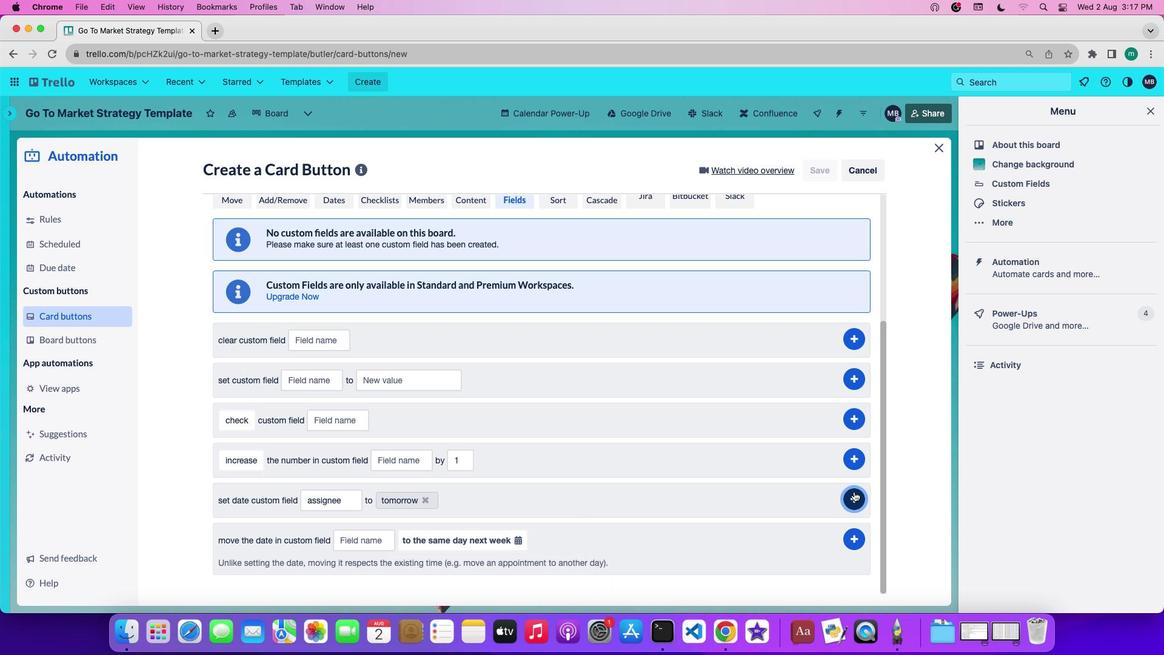 
Action: Mouse moved to (819, 502)
Screenshot: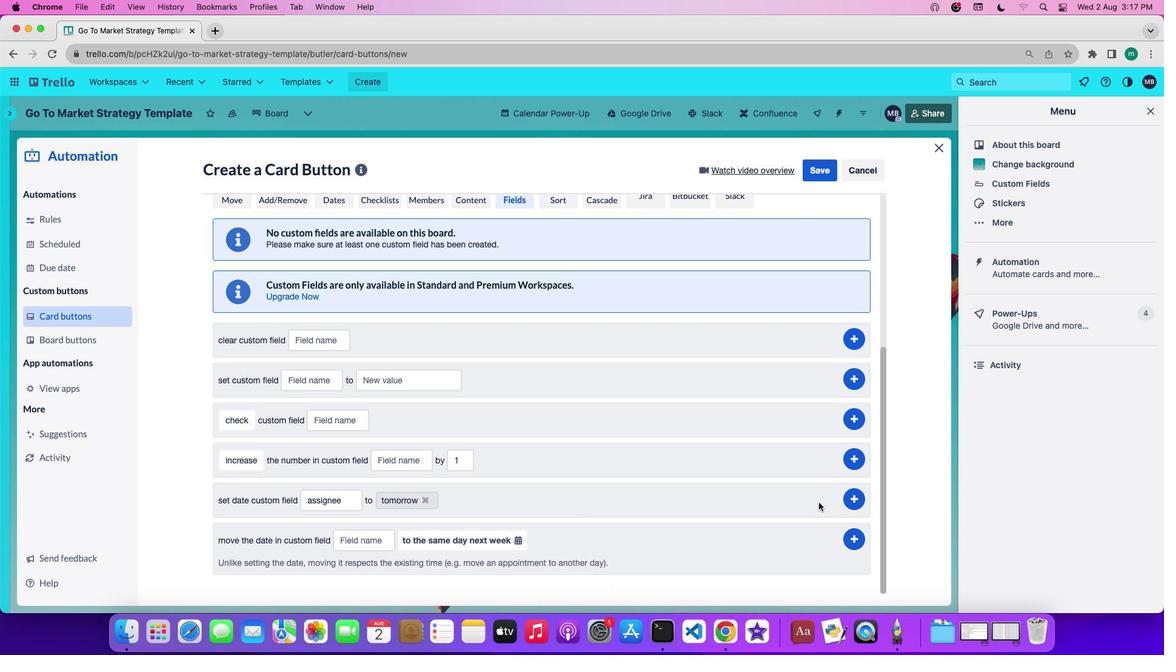 
